 Task: Apply the margins in the header( inc. from top.0.5).
Action: Mouse moved to (198, 89)
Screenshot: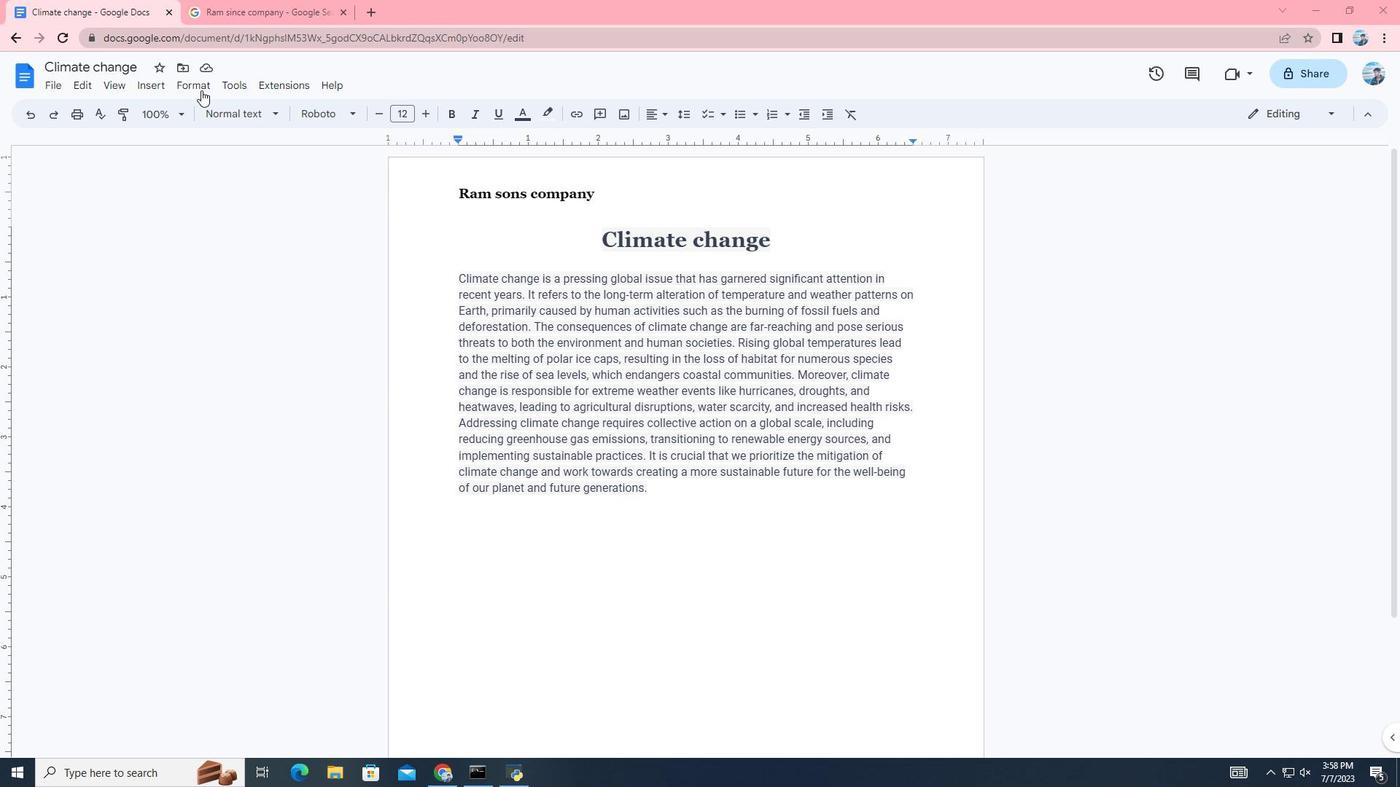 
Action: Mouse pressed left at (198, 89)
Screenshot: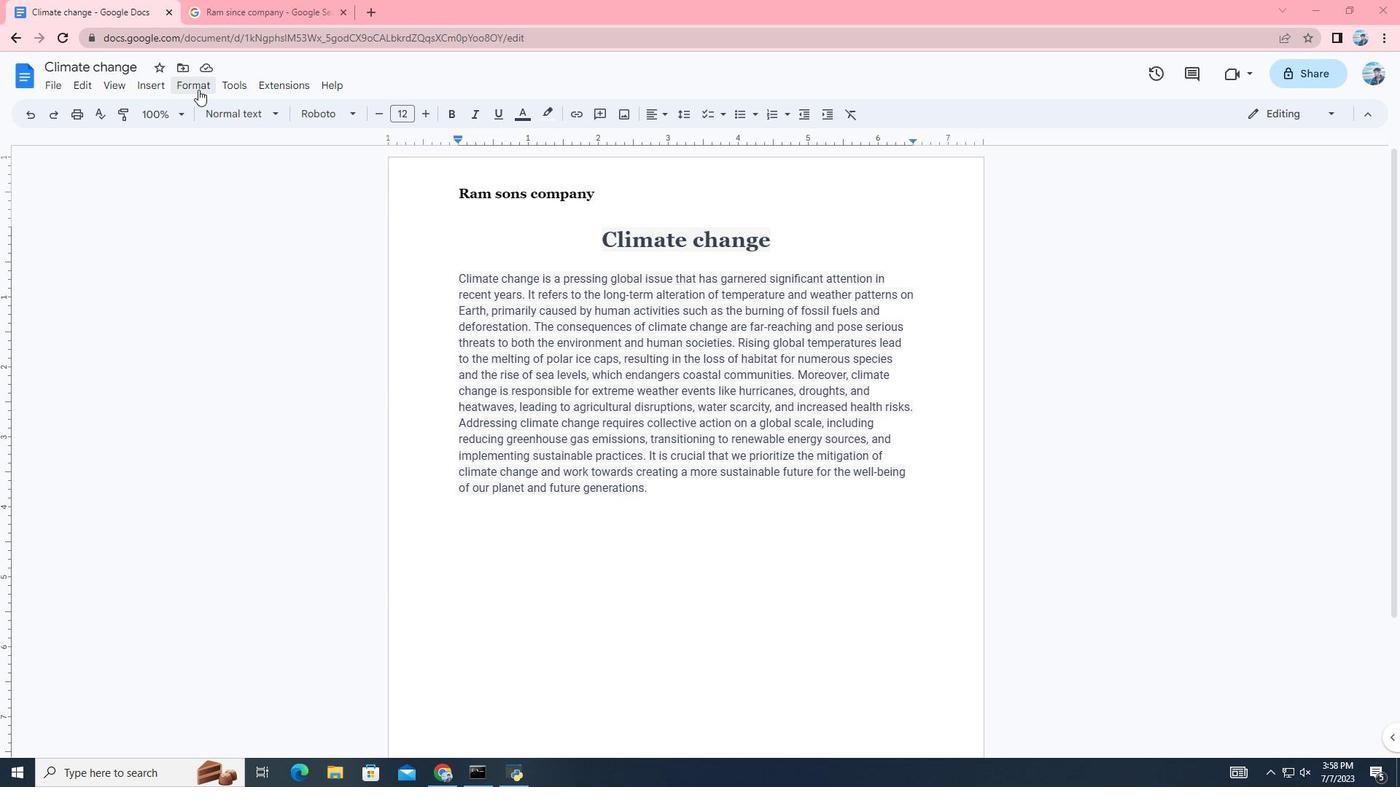 
Action: Mouse moved to (340, 265)
Screenshot: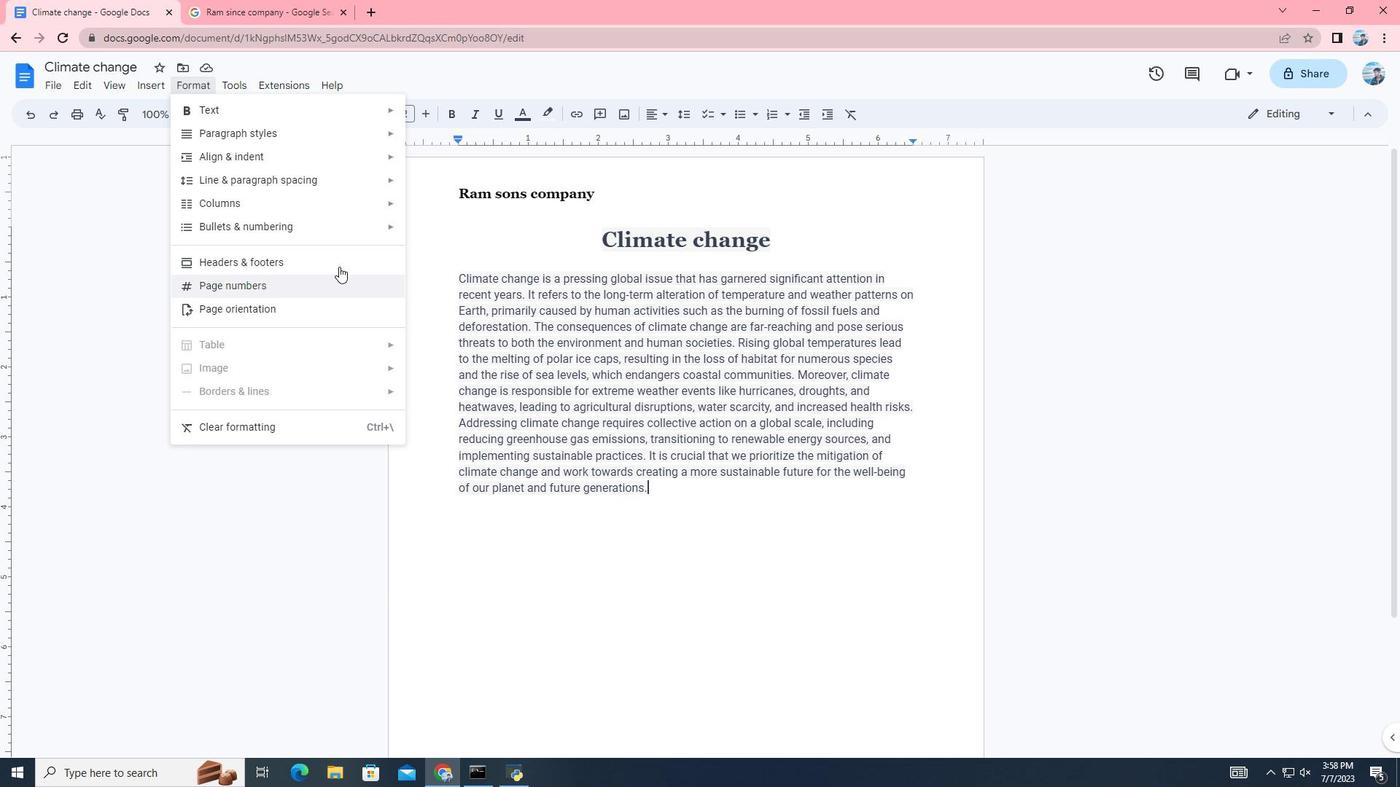 
Action: Mouse pressed left at (340, 265)
Screenshot: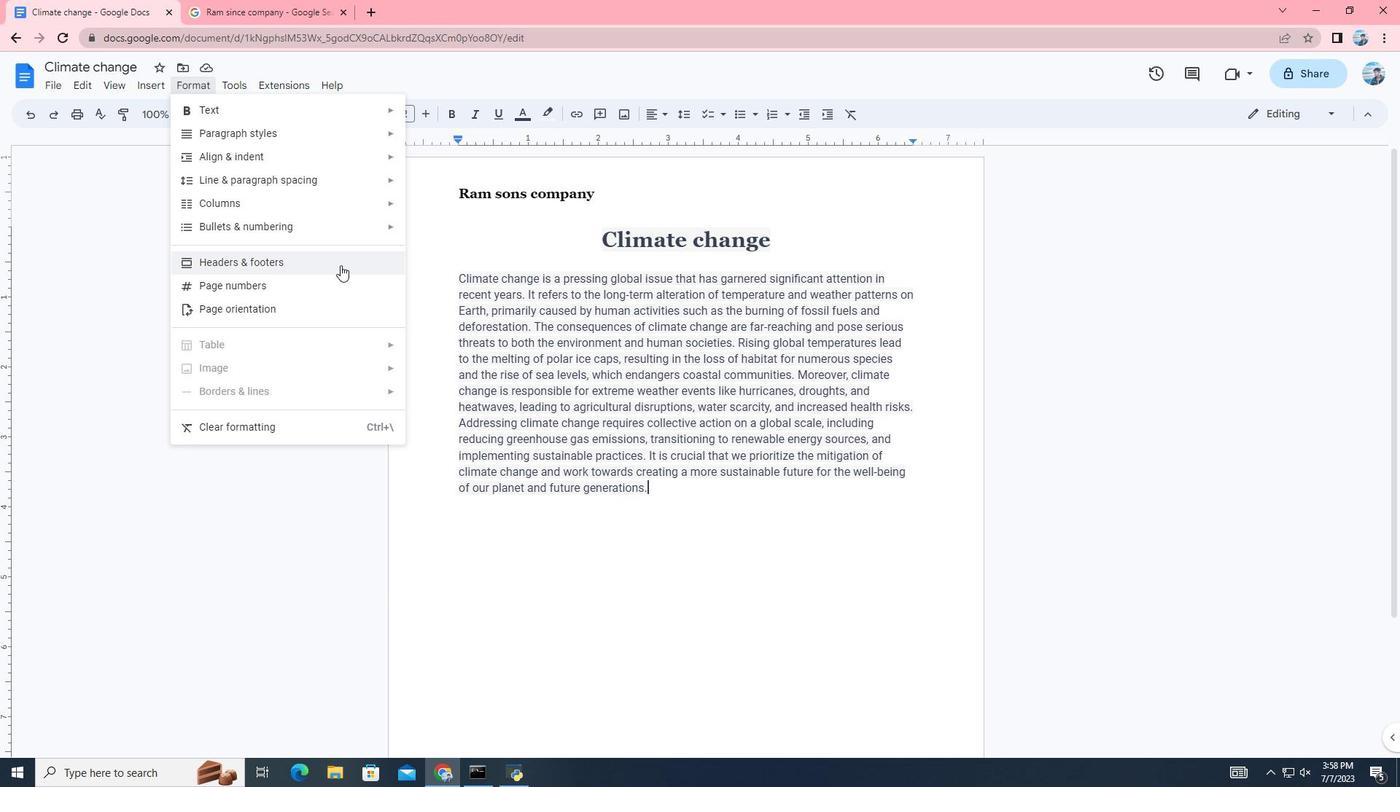
Action: Mouse moved to (786, 338)
Screenshot: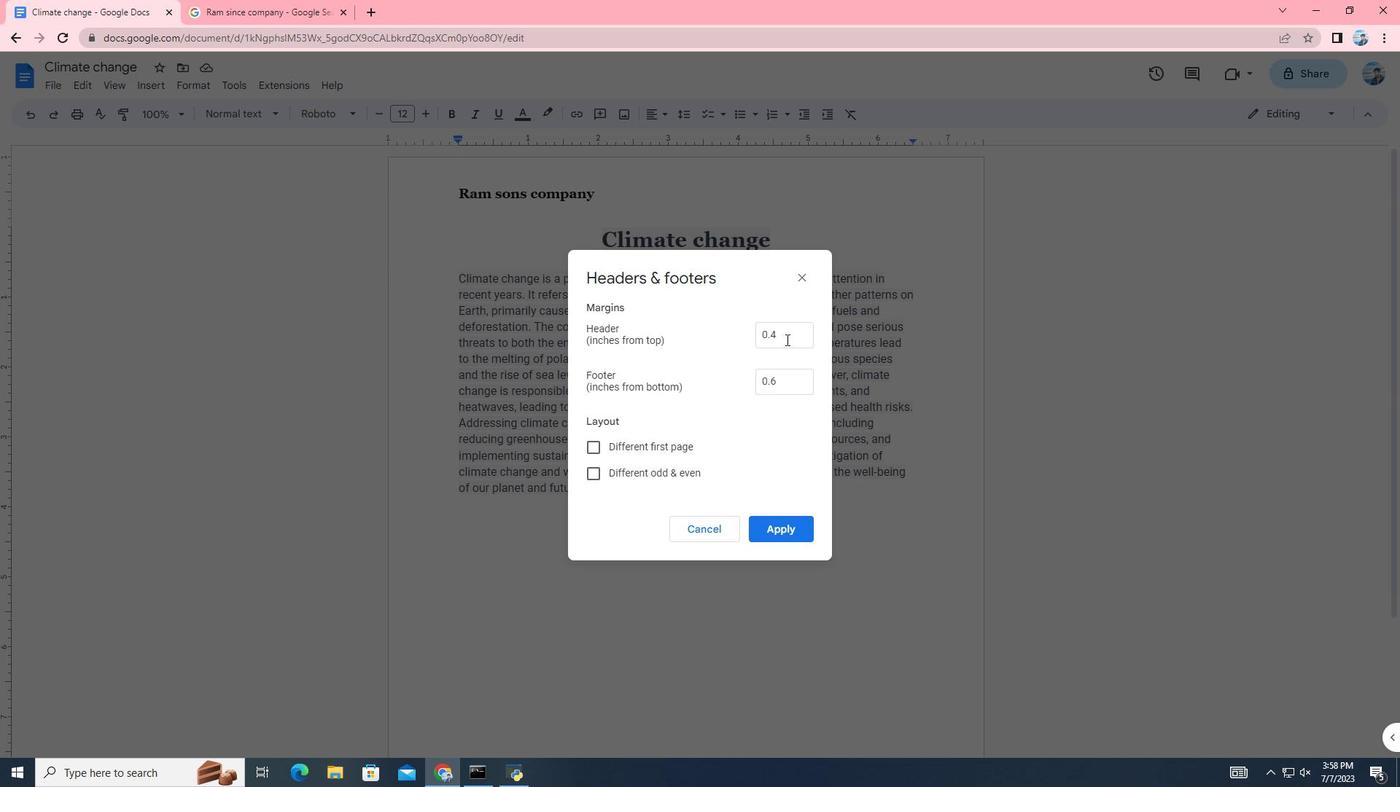 
Action: Mouse pressed left at (786, 338)
Screenshot: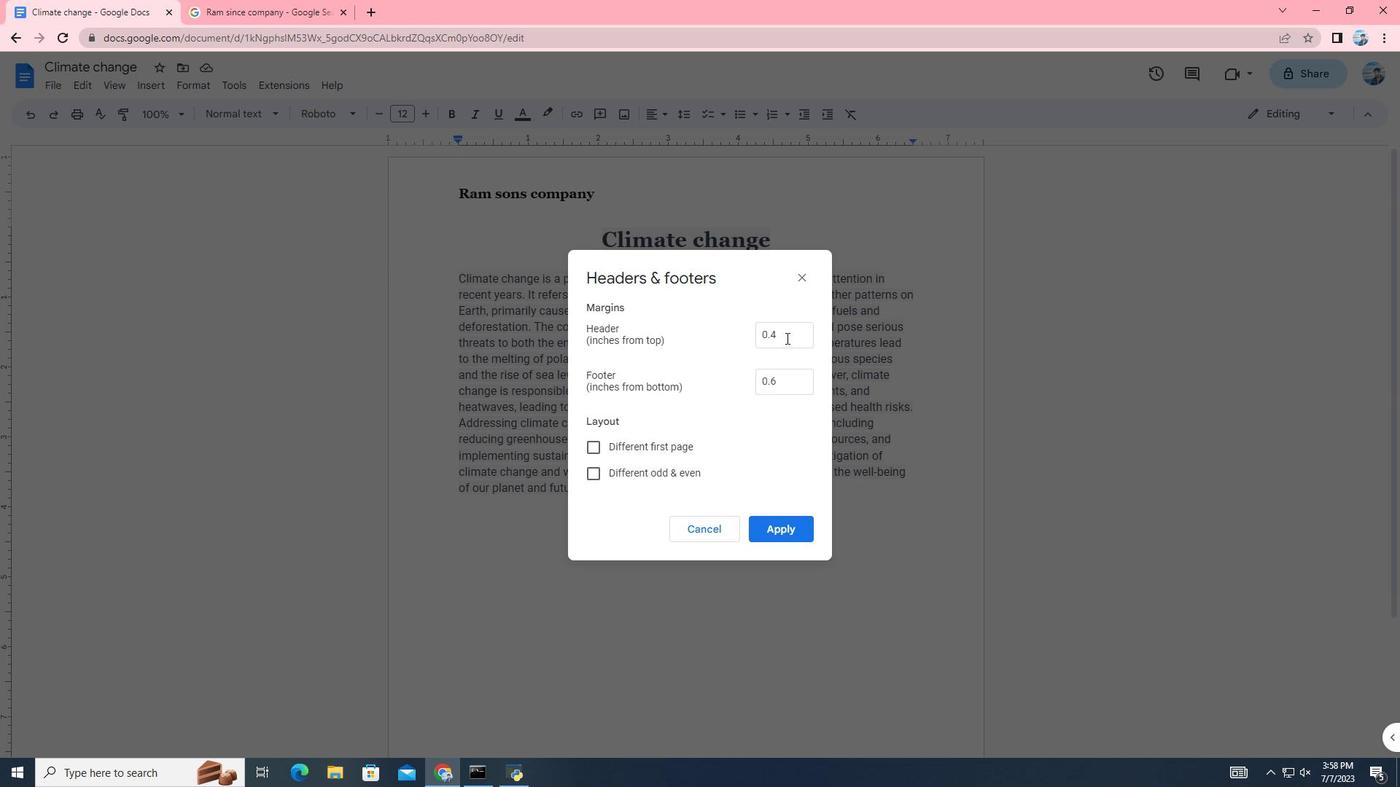 
Action: Mouse moved to (786, 337)
Screenshot: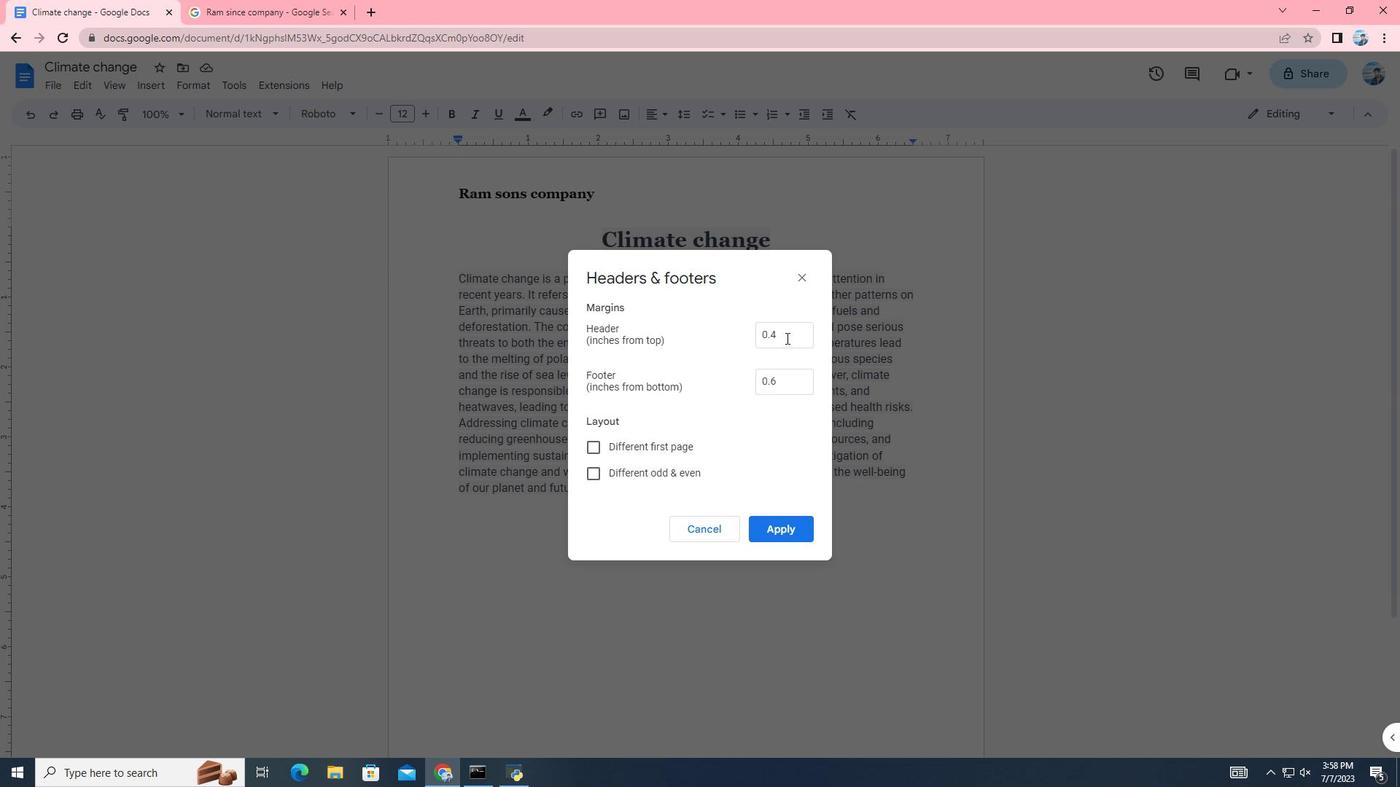 
Action: Key pressed <Key.backspace>5
Screenshot: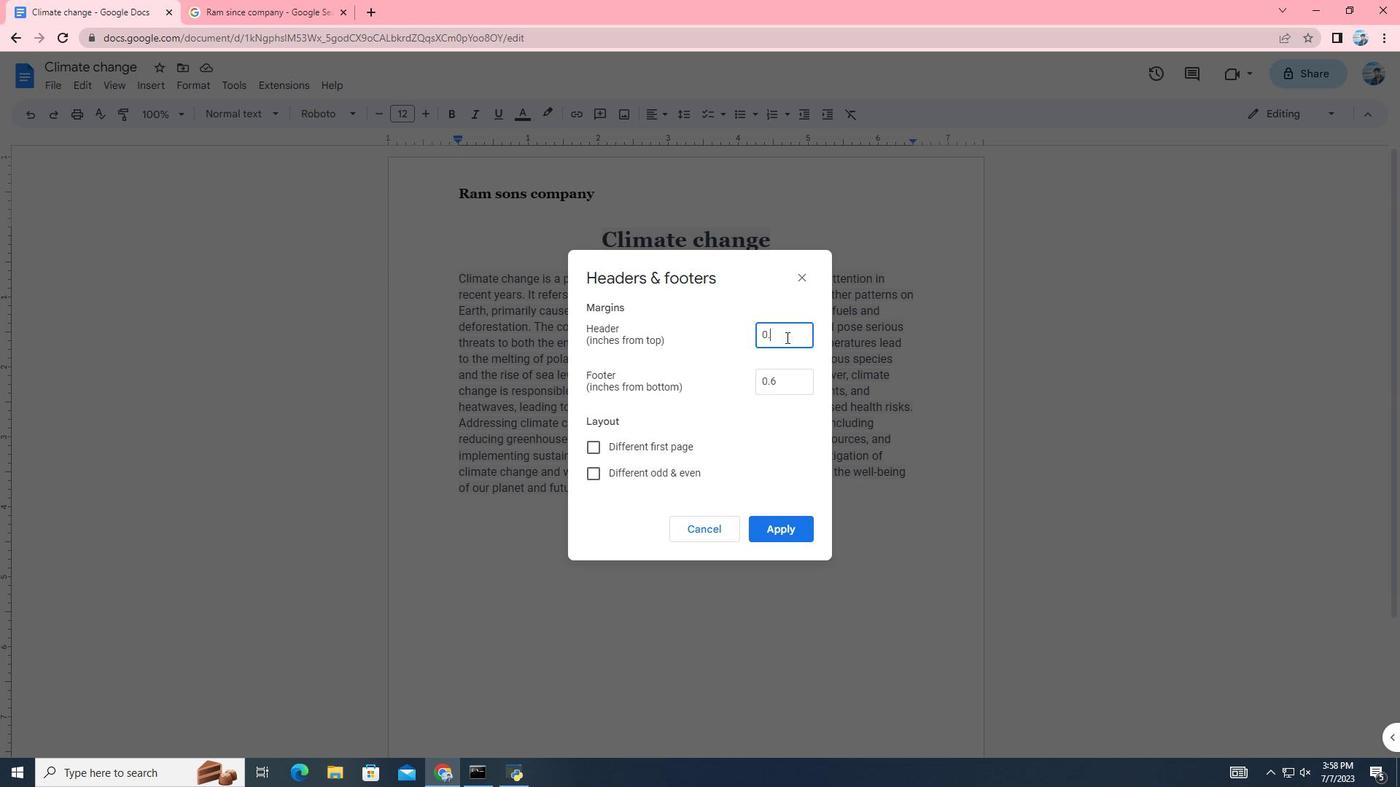 
Action: Mouse moved to (790, 533)
Screenshot: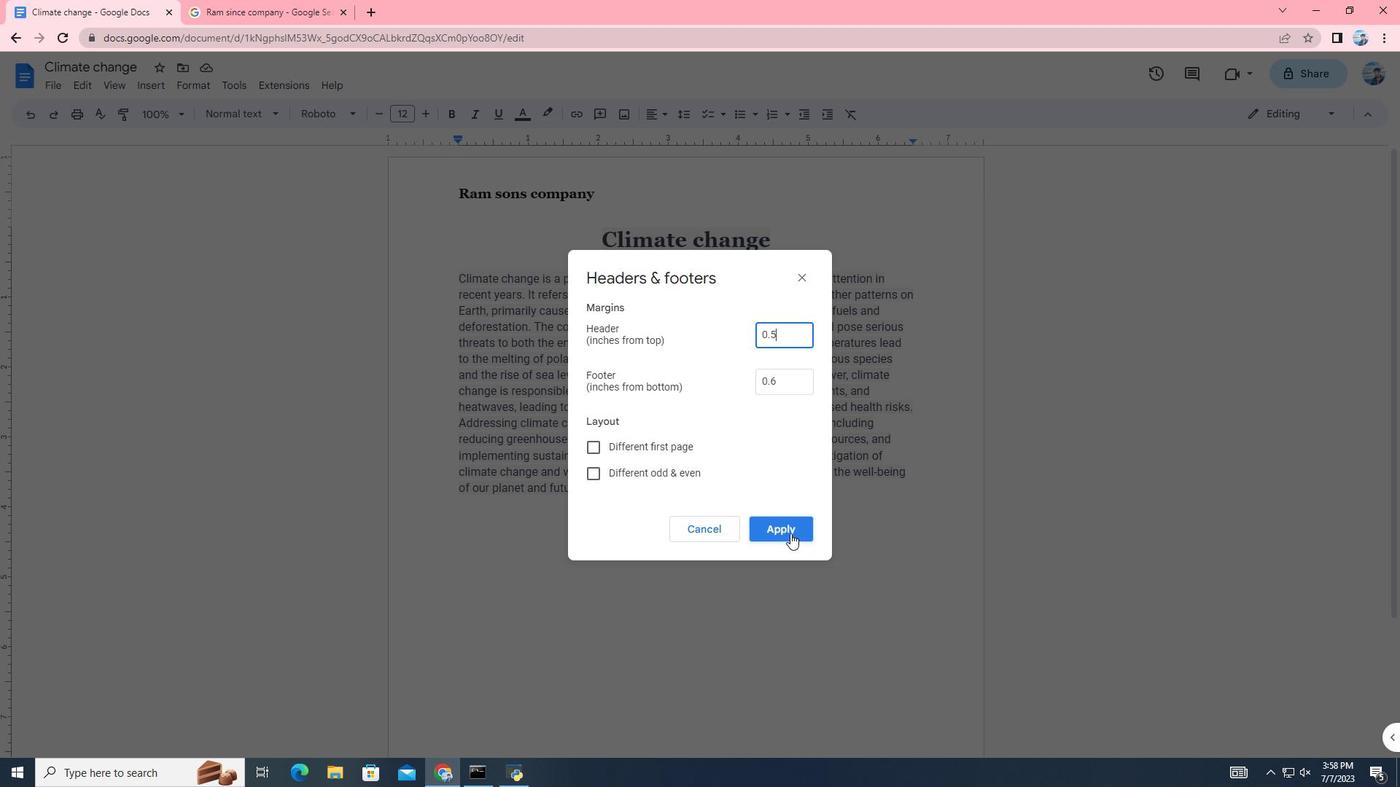 
Action: Mouse pressed left at (790, 533)
Screenshot: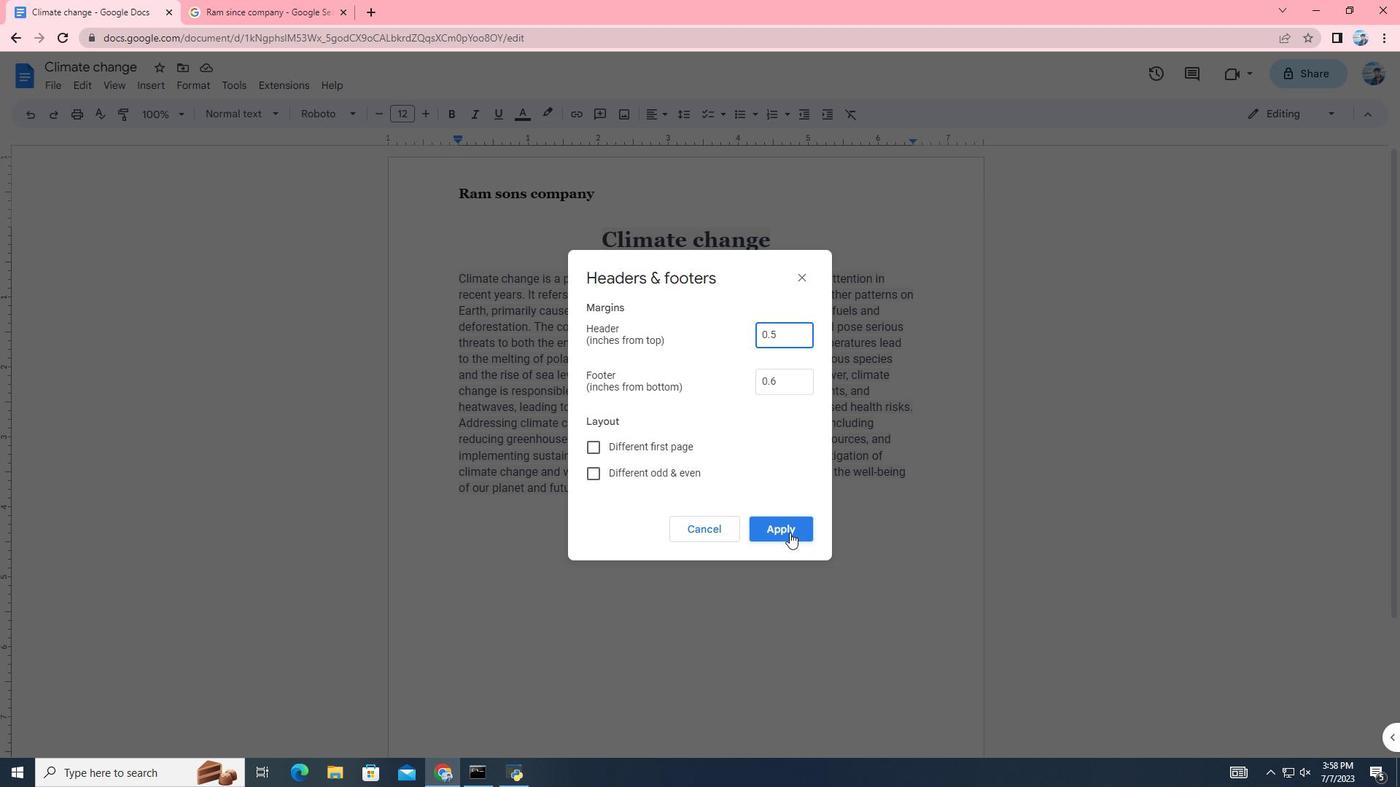 
Action: Mouse moved to (790, 531)
Screenshot: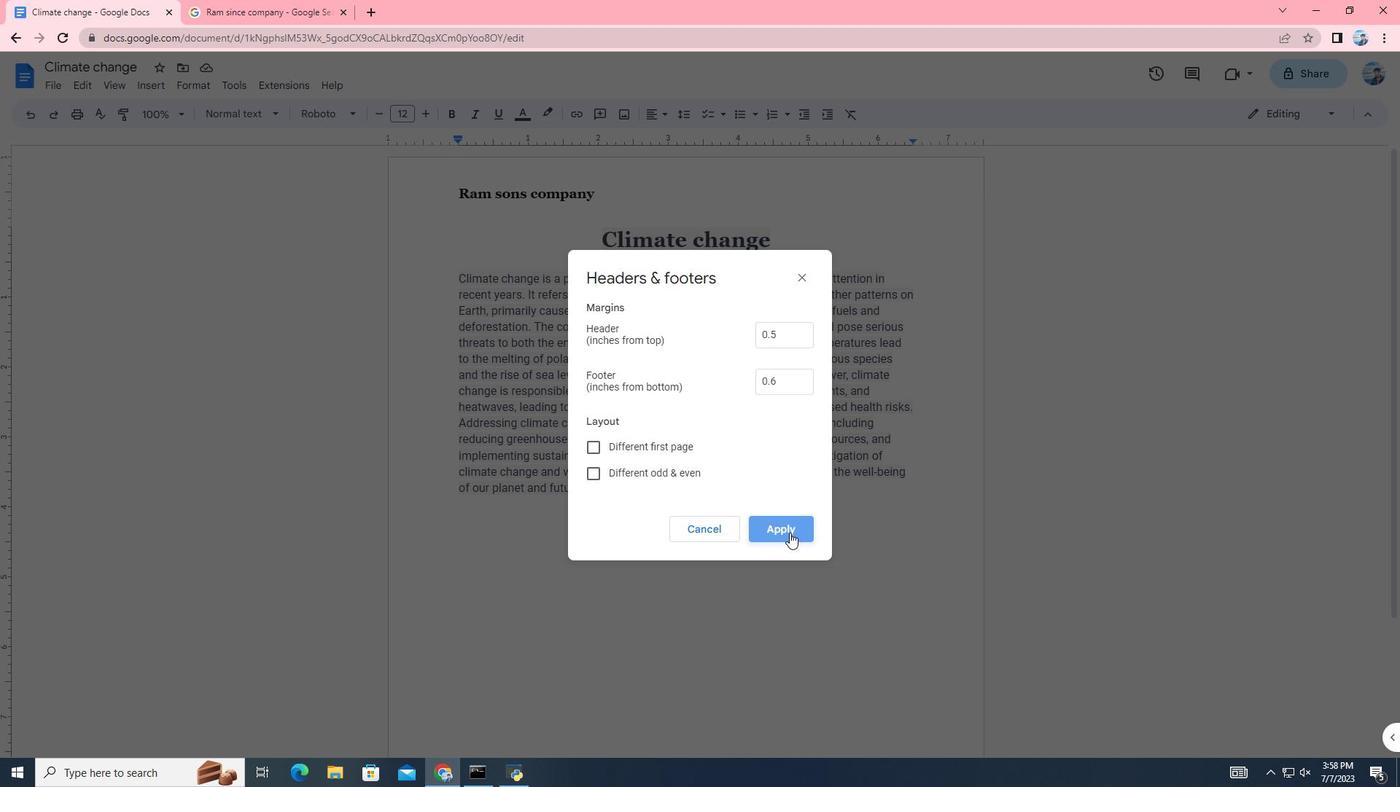 
